 Task: Create in the project TowerLine and in the Backlog issue 'Add support for real-time multiplayer gaming' a child issue 'Data retention policy creation and optimization', and assign it to team member softage.1@softage.net.
Action: Mouse moved to (656, 544)
Screenshot: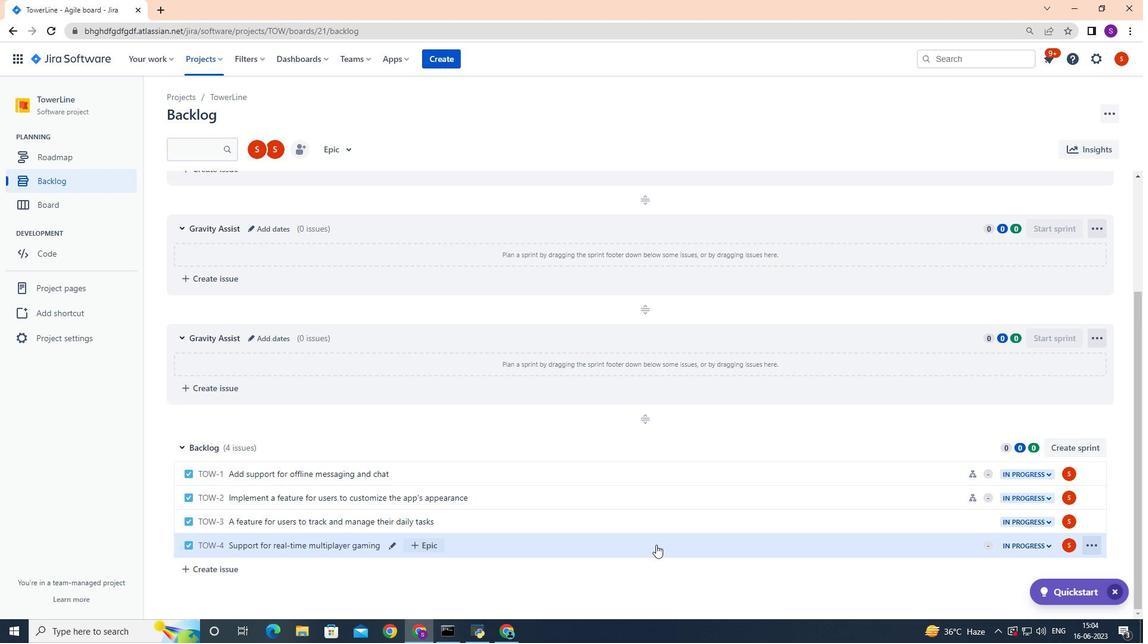 
Action: Mouse pressed left at (656, 544)
Screenshot: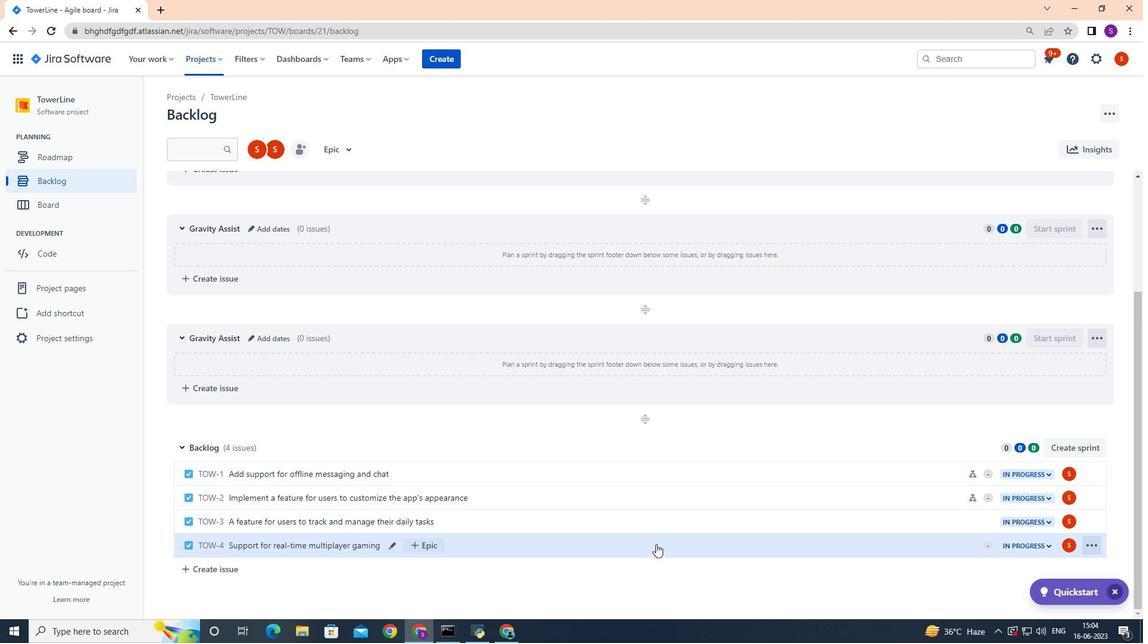 
Action: Mouse moved to (933, 256)
Screenshot: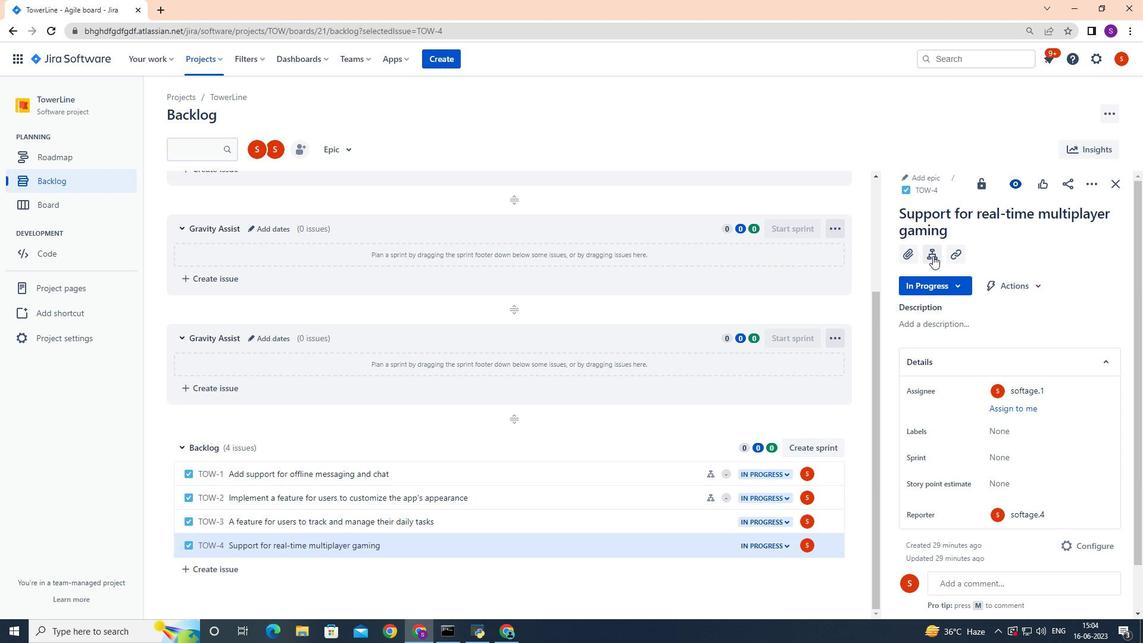 
Action: Mouse pressed left at (933, 256)
Screenshot: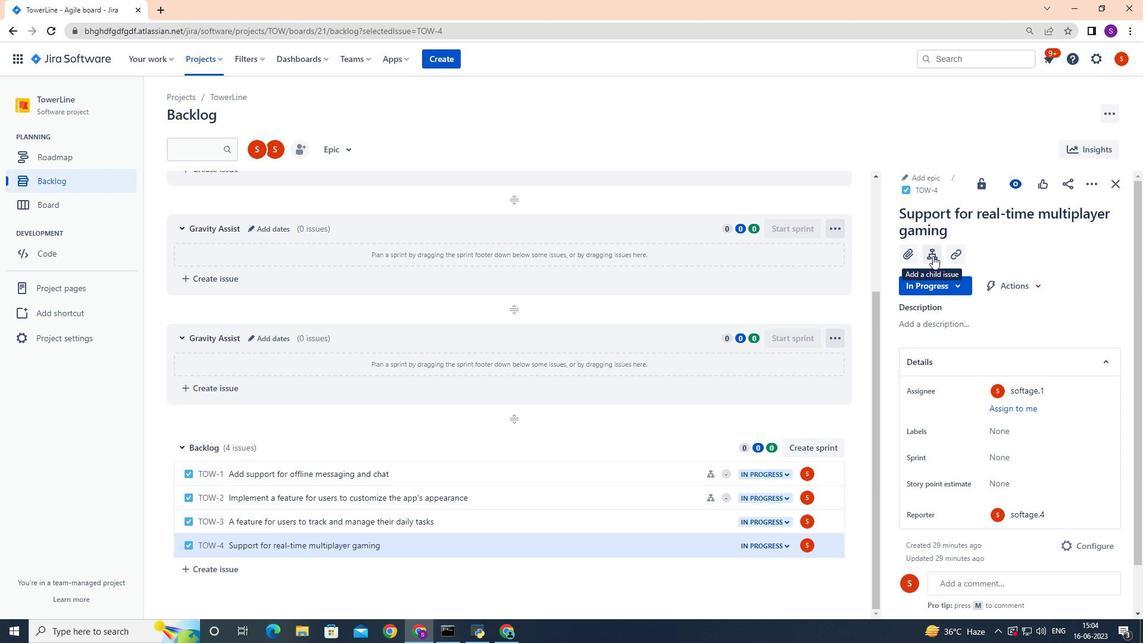 
Action: Mouse moved to (918, 363)
Screenshot: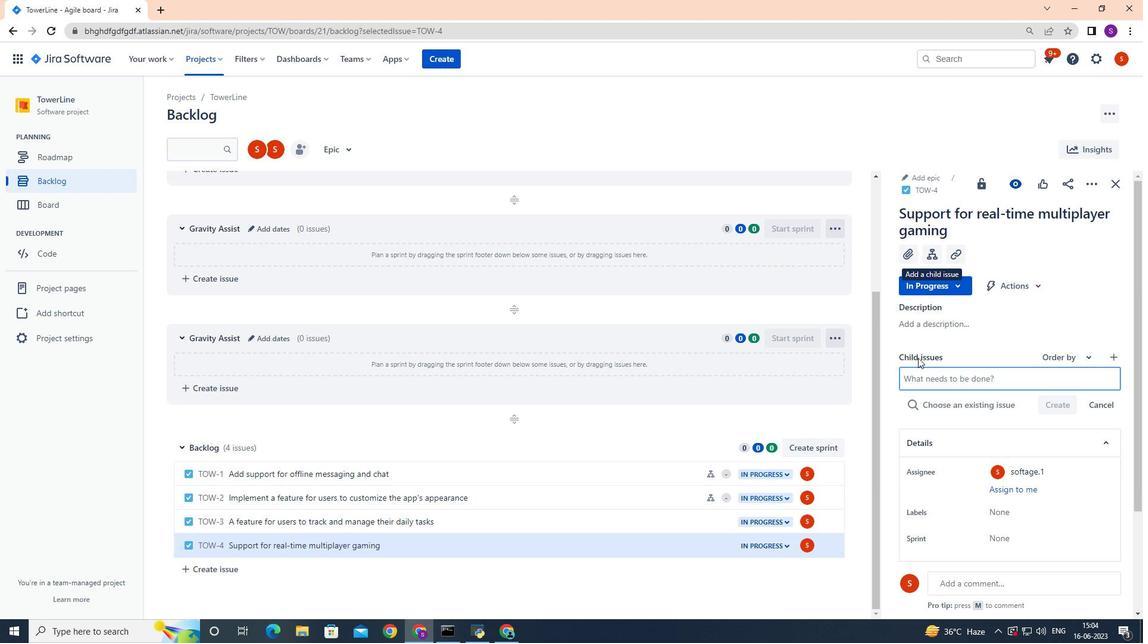 
Action: Key pressed <Key.shift>Dar<Key.backspace>ta<Key.space>retention<Key.space>policy<Key.space>creation<Key.space>and<Key.space>optimization<Key.enter>
Screenshot: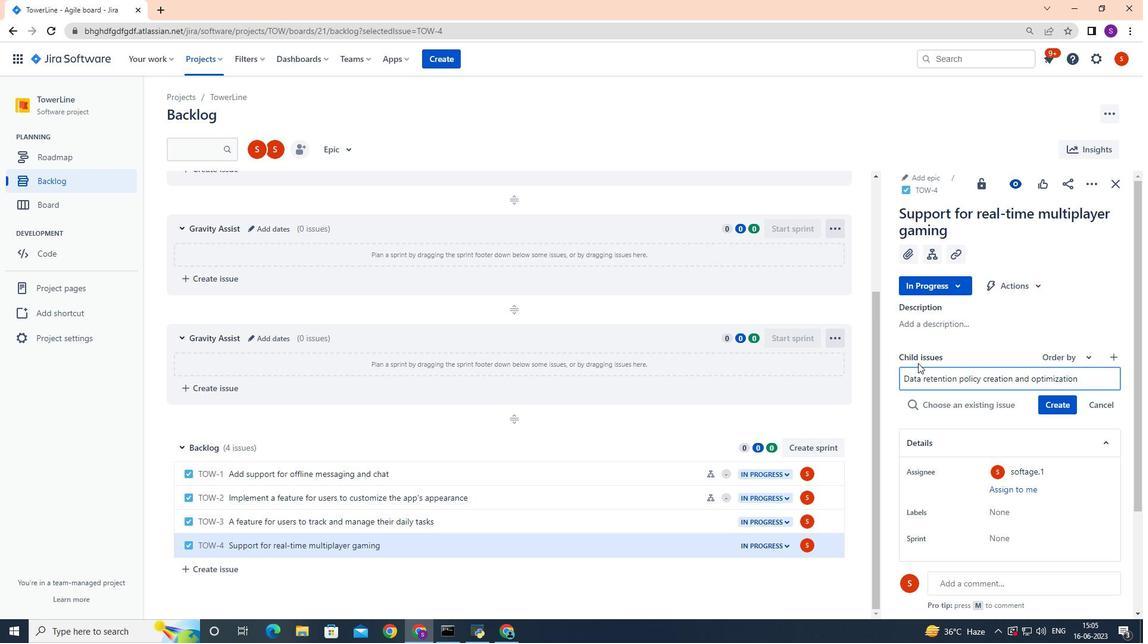 
Action: Mouse moved to (1069, 384)
Screenshot: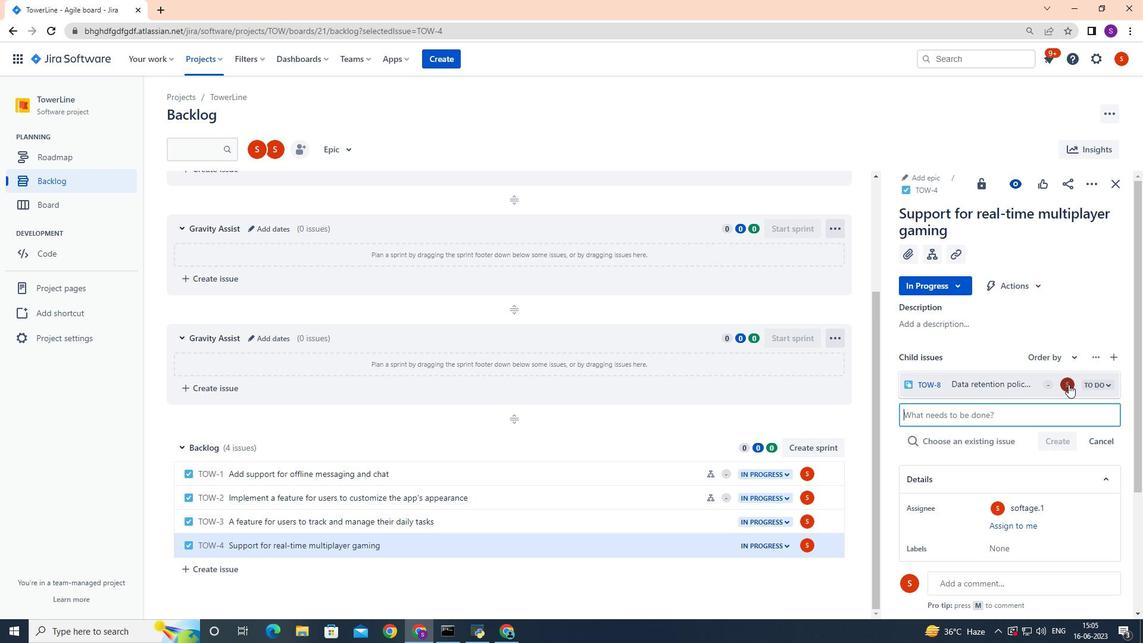 
Action: Mouse pressed left at (1069, 384)
Screenshot: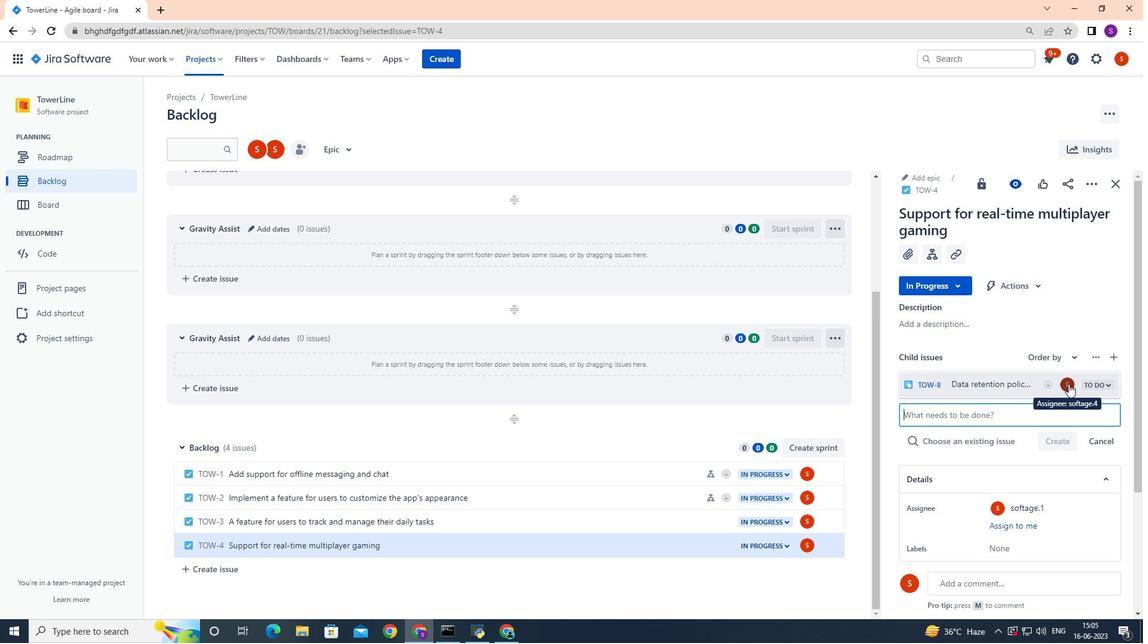 
Action: Mouse moved to (1069, 383)
Screenshot: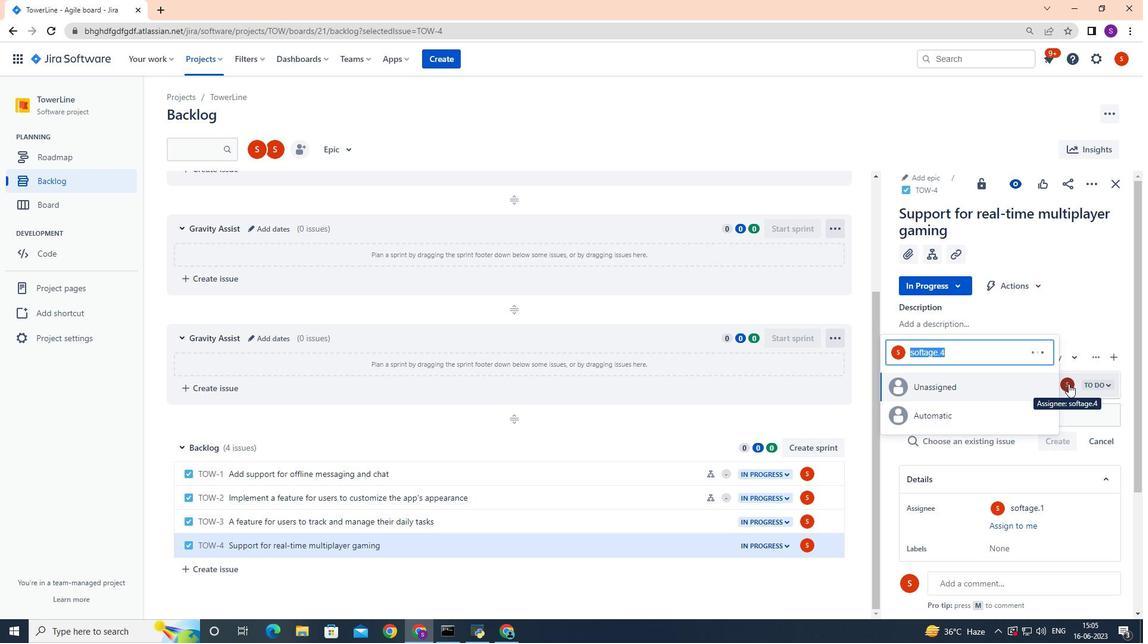 
Action: Key pressed softage.1
Screenshot: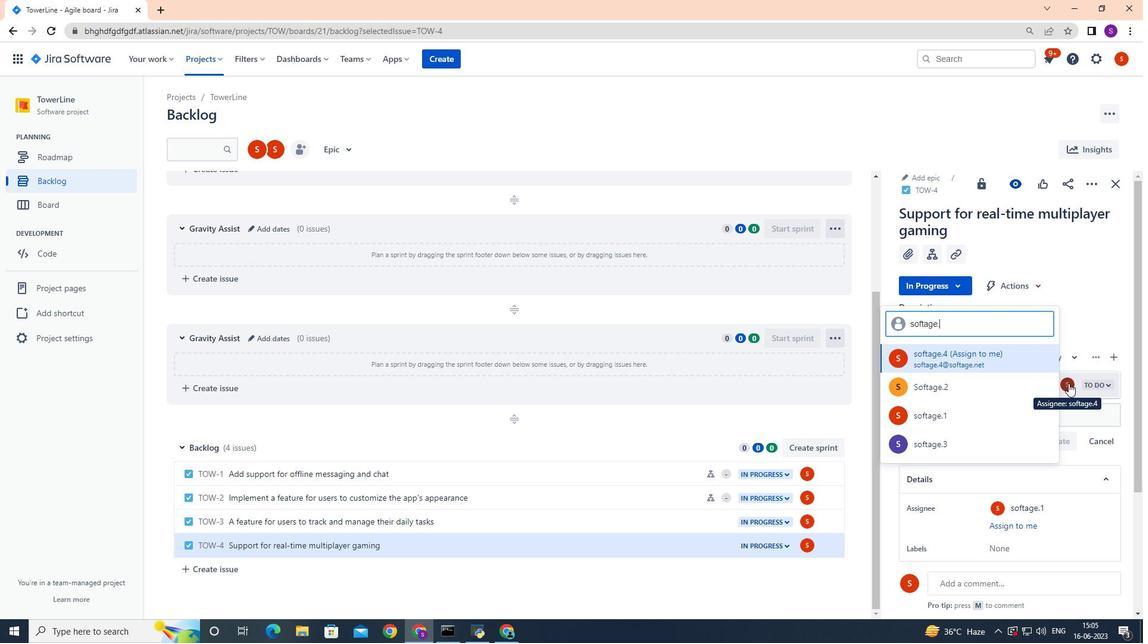 
Action: Mouse moved to (969, 387)
Screenshot: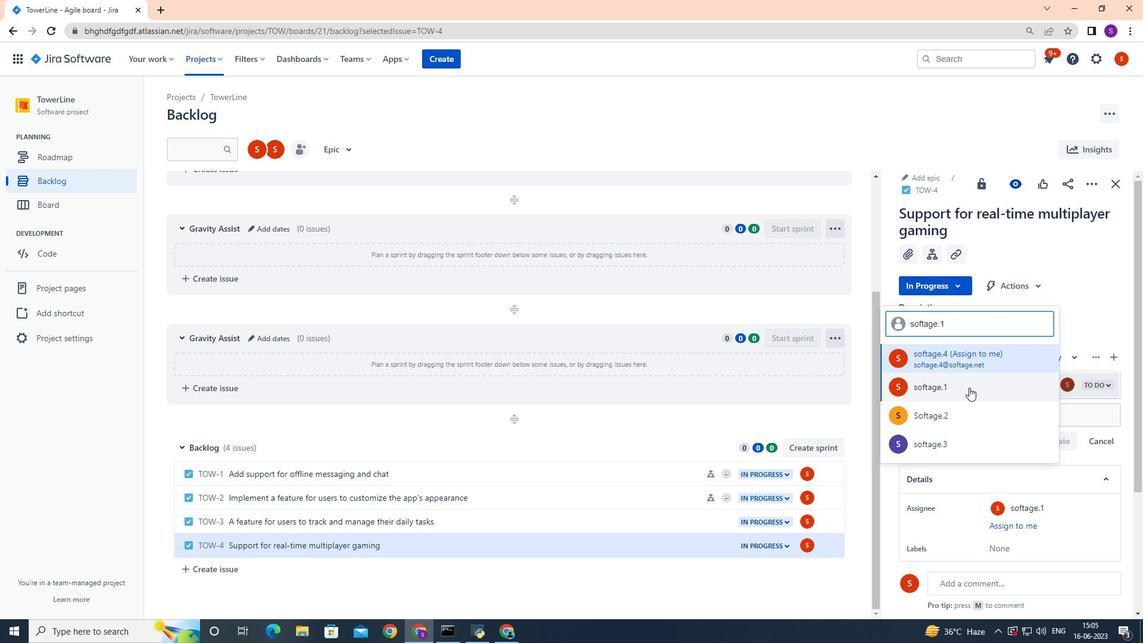 
Action: Mouse pressed left at (969, 387)
Screenshot: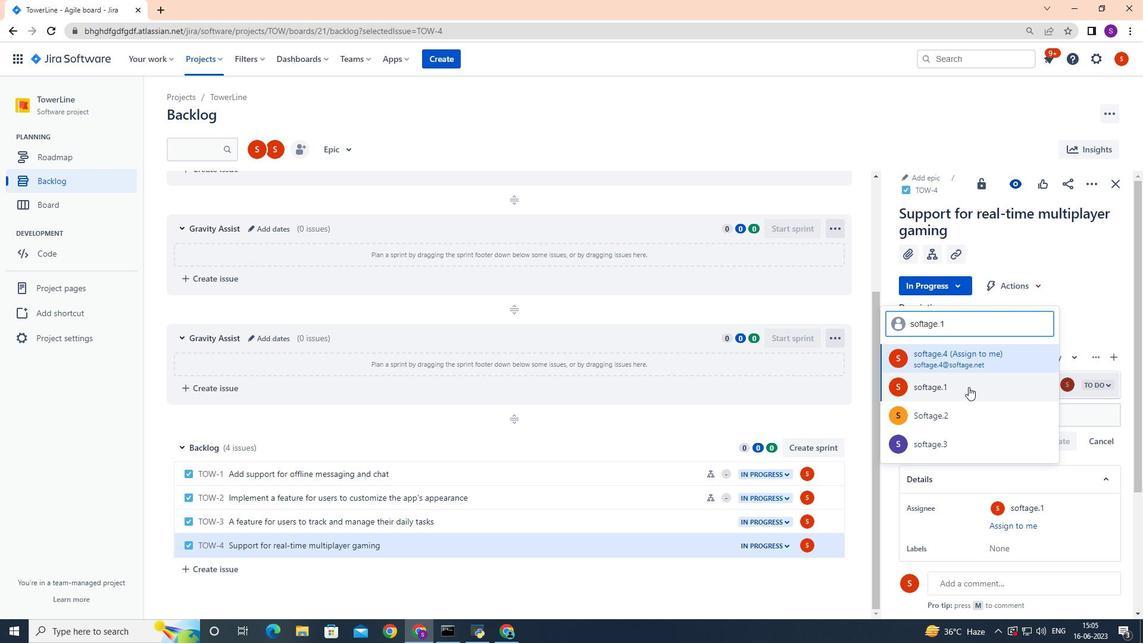 
Action: Mouse moved to (969, 386)
Screenshot: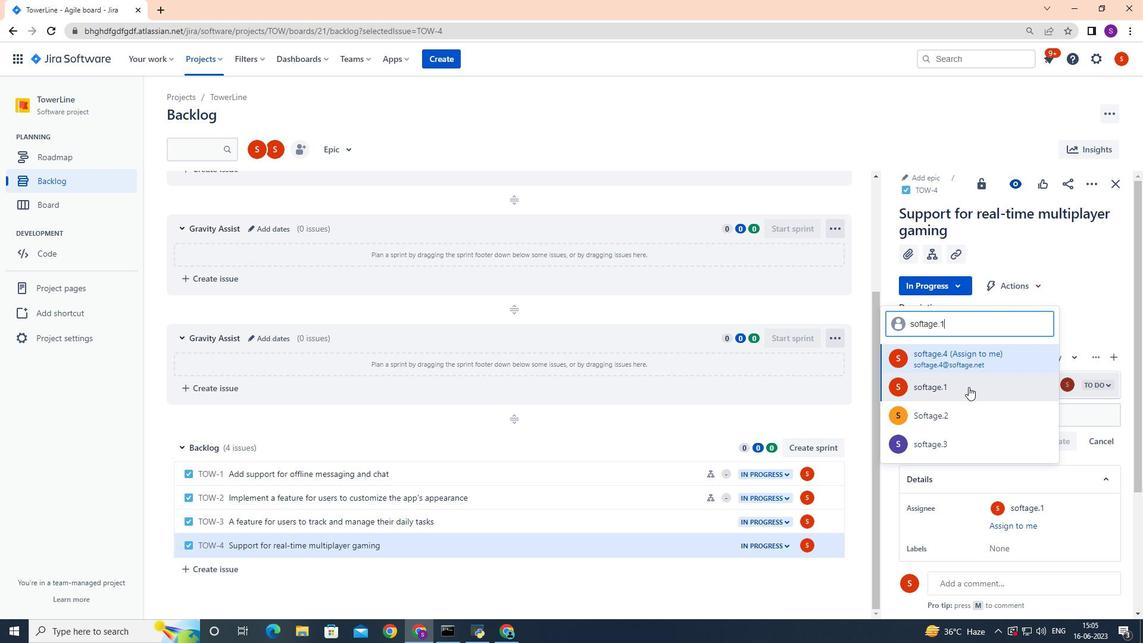 
